 Task: Change  the formatting of the data to Which is Greater than5, In conditional formating, put the option 'Yelow Fill with Drak Yellow Text'add another formatting option Format As Table, insert the option Brown Table style Dark 3 In the sheet  Attendance Sheet for Weekly Overviewbook
Action: Mouse moved to (147, 99)
Screenshot: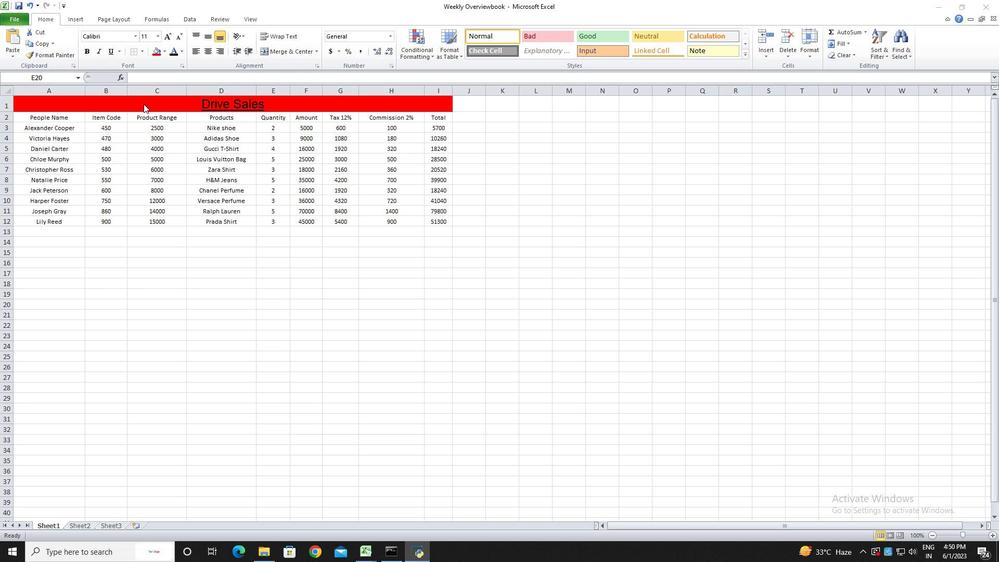 
Action: Mouse pressed left at (147, 99)
Screenshot: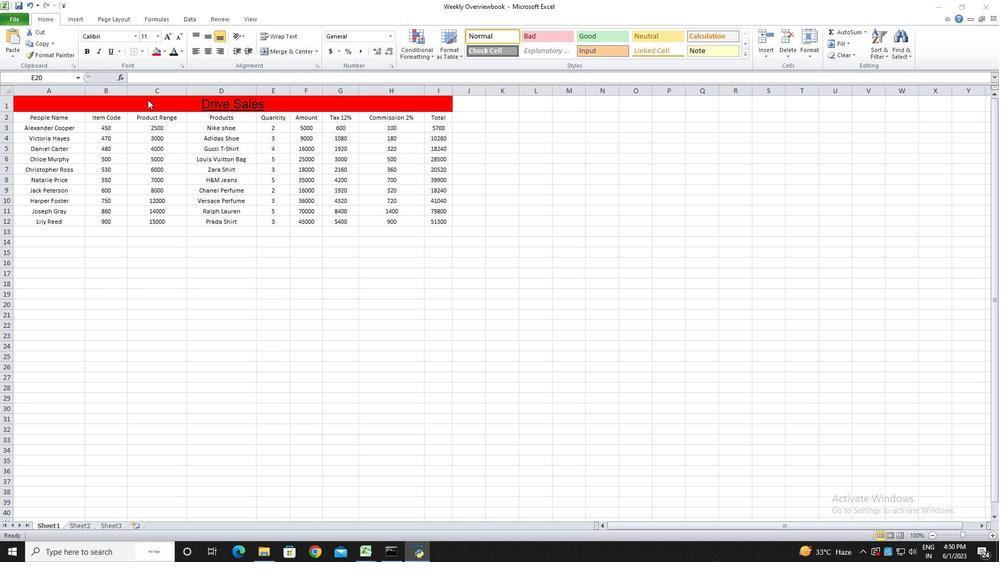 
Action: Mouse moved to (27, 117)
Screenshot: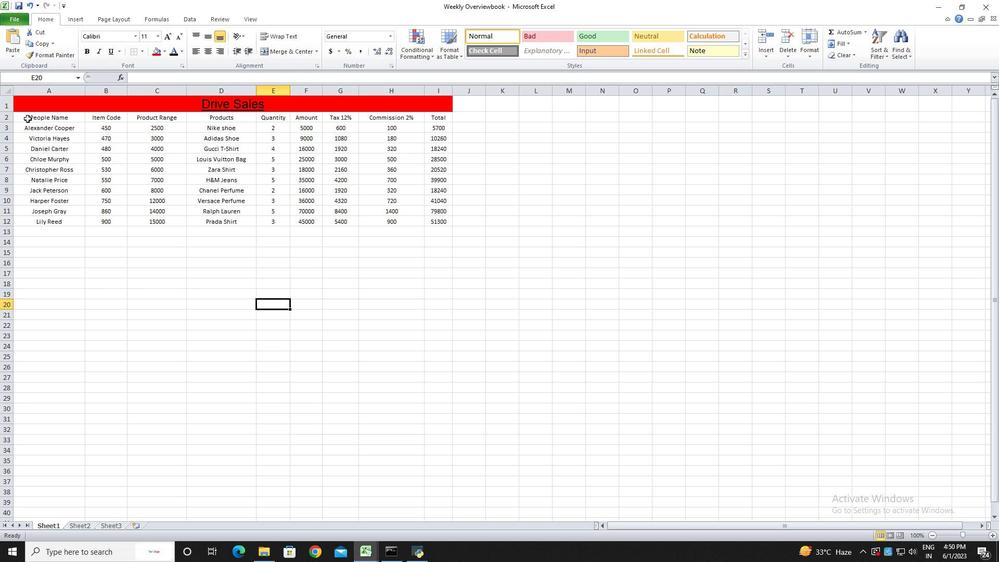 
Action: Mouse pressed left at (27, 117)
Screenshot: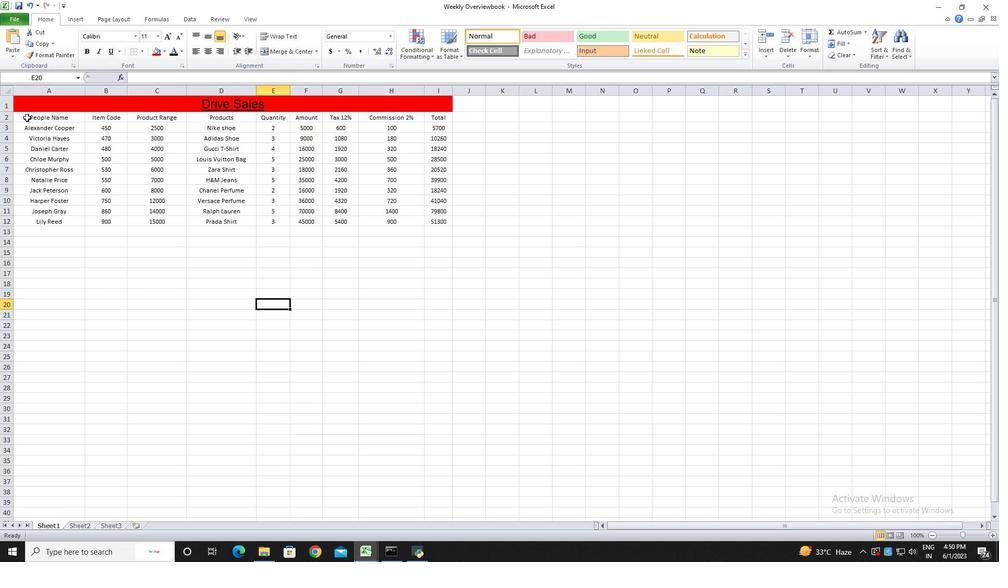 
Action: Mouse moved to (432, 58)
Screenshot: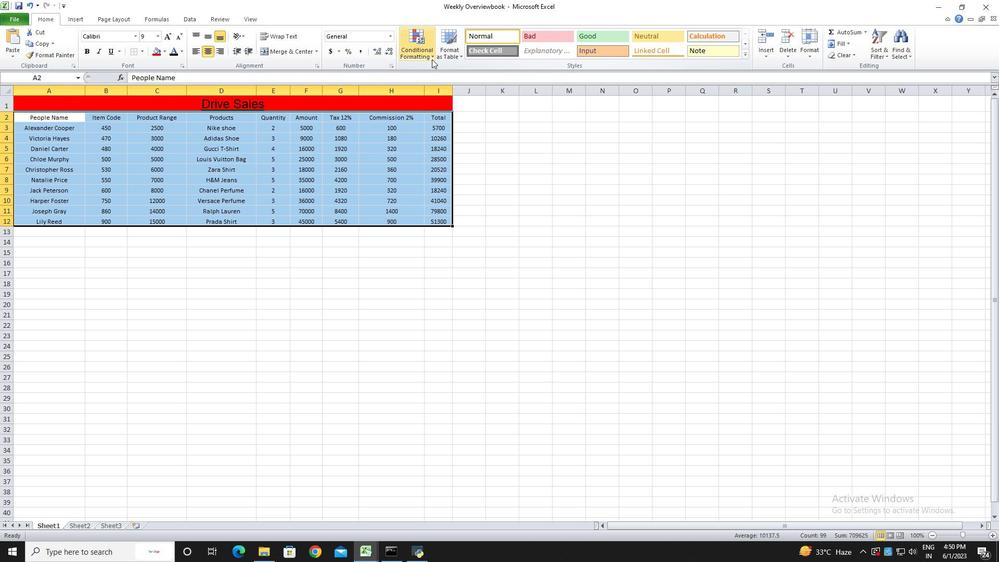 
Action: Mouse pressed left at (432, 58)
Screenshot: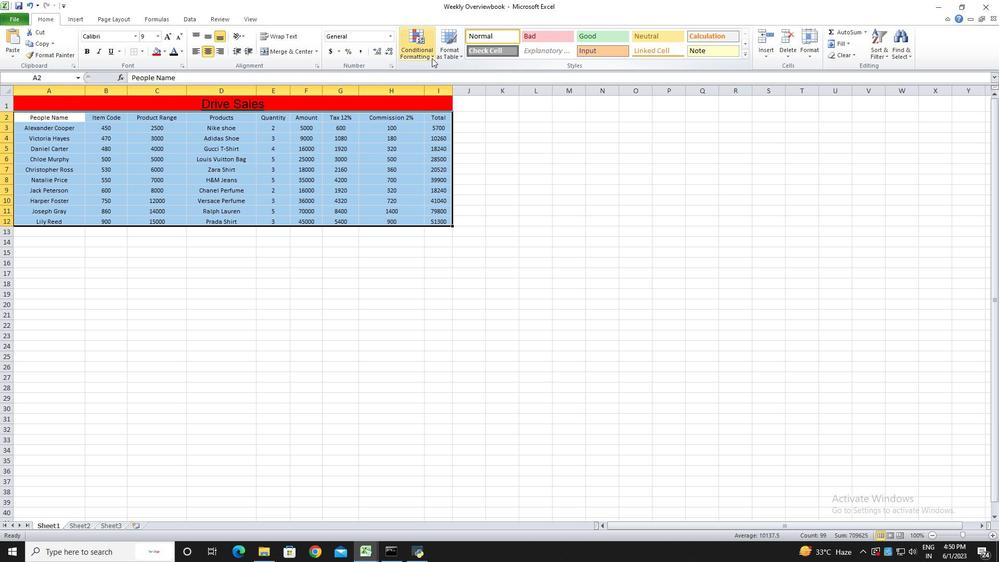 
Action: Mouse moved to (522, 98)
Screenshot: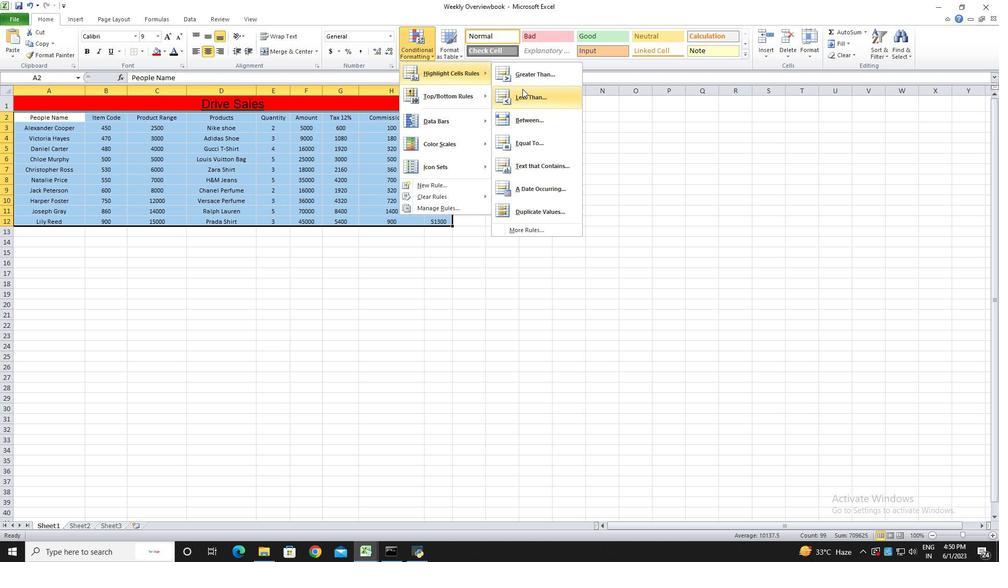 
Action: Mouse pressed left at (522, 98)
Screenshot: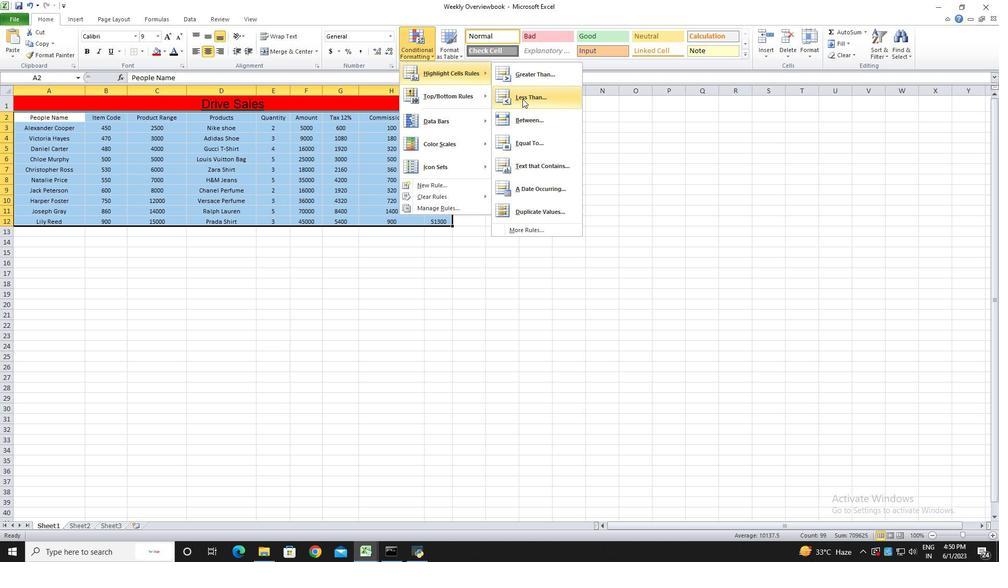 
Action: Key pressed <Key.backspace>5
Screenshot: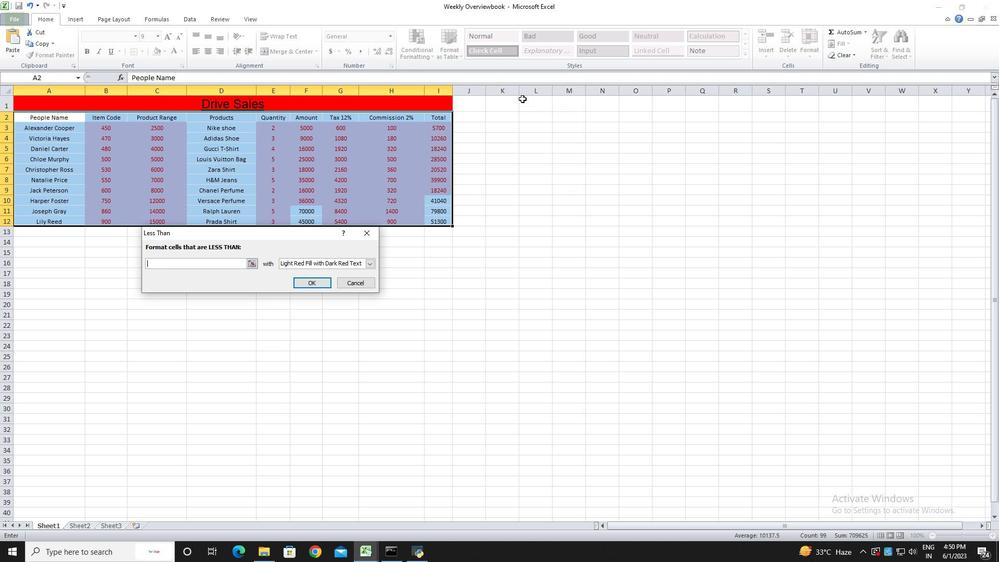 
Action: Mouse moved to (370, 264)
Screenshot: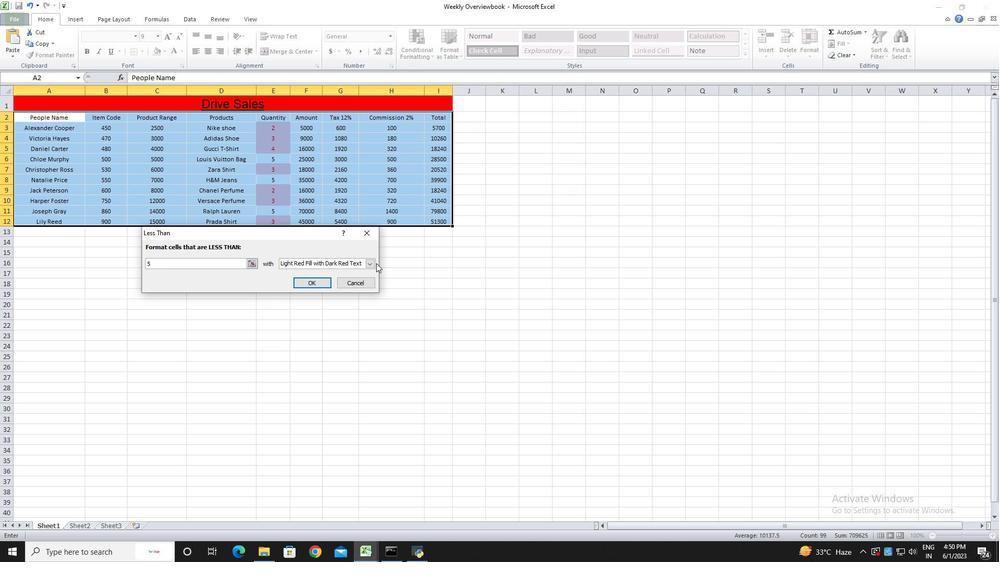 
Action: Mouse pressed left at (370, 264)
Screenshot: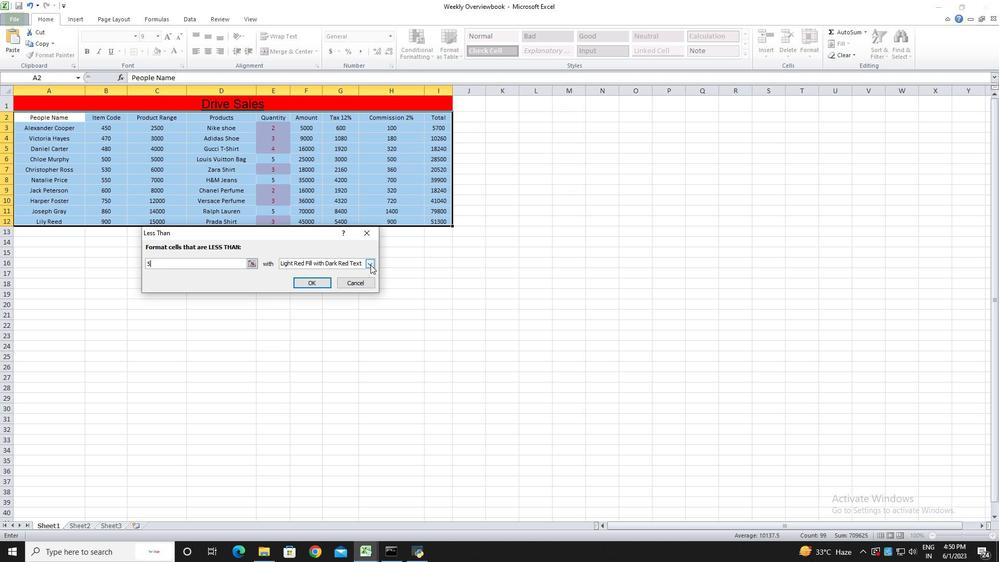 
Action: Mouse moved to (330, 278)
Screenshot: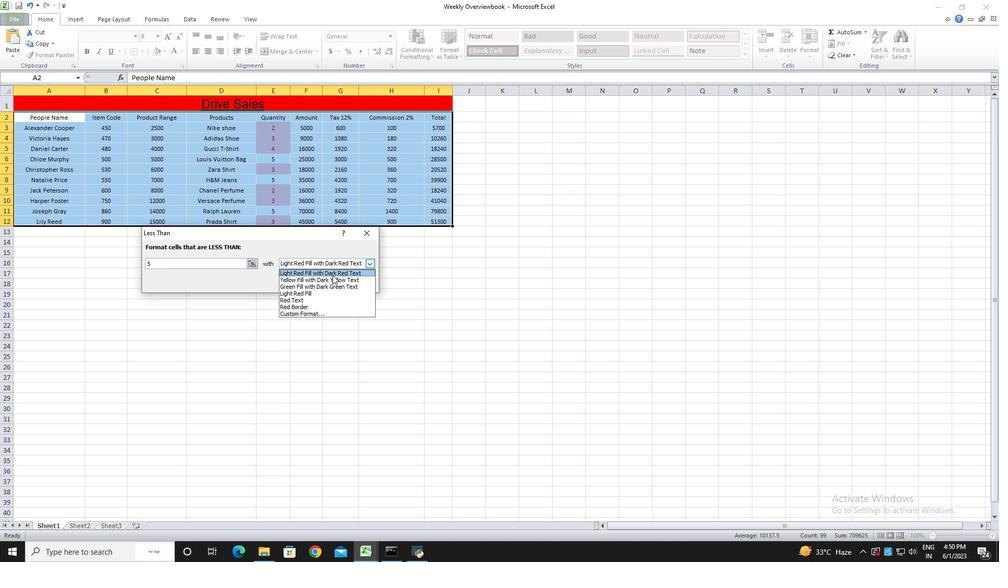 
Action: Mouse pressed left at (330, 278)
Screenshot: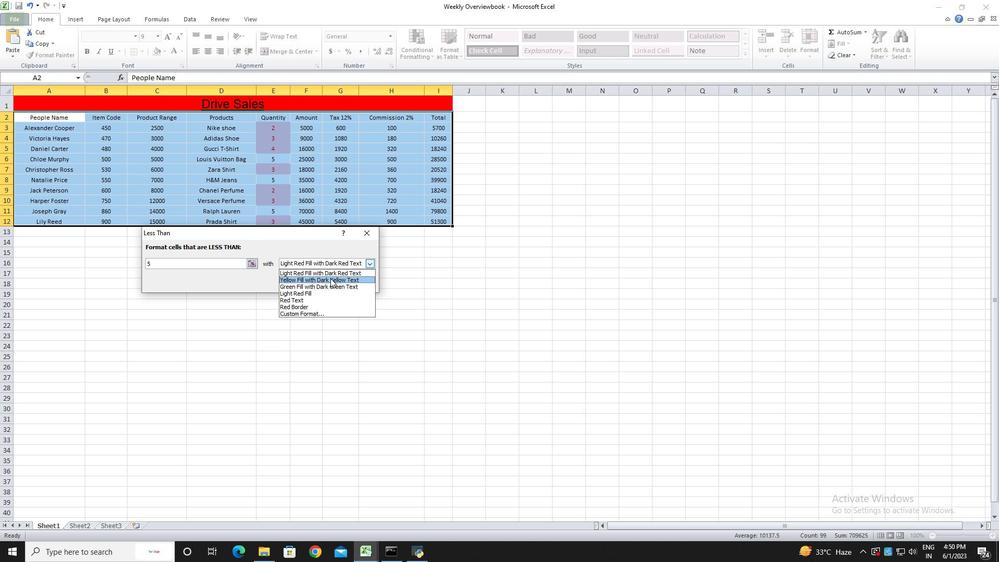 
Action: Mouse moved to (318, 283)
Screenshot: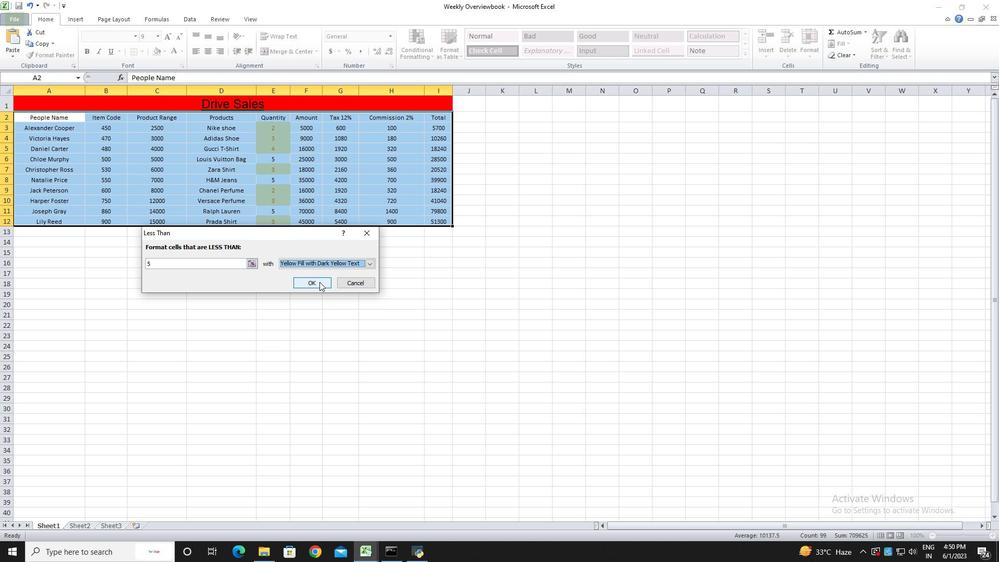 
Action: Mouse pressed left at (318, 283)
Screenshot: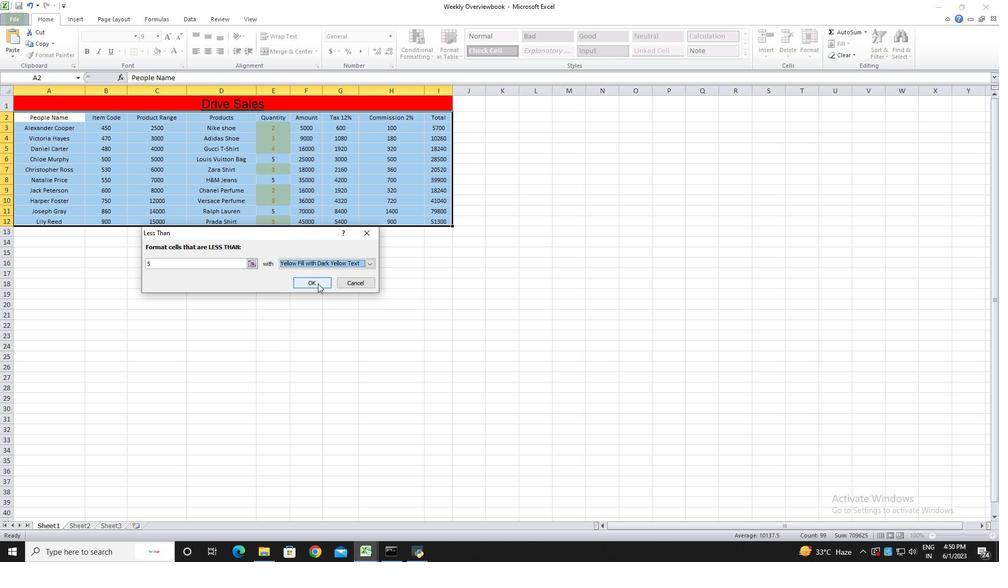
Action: Mouse moved to (461, 55)
Screenshot: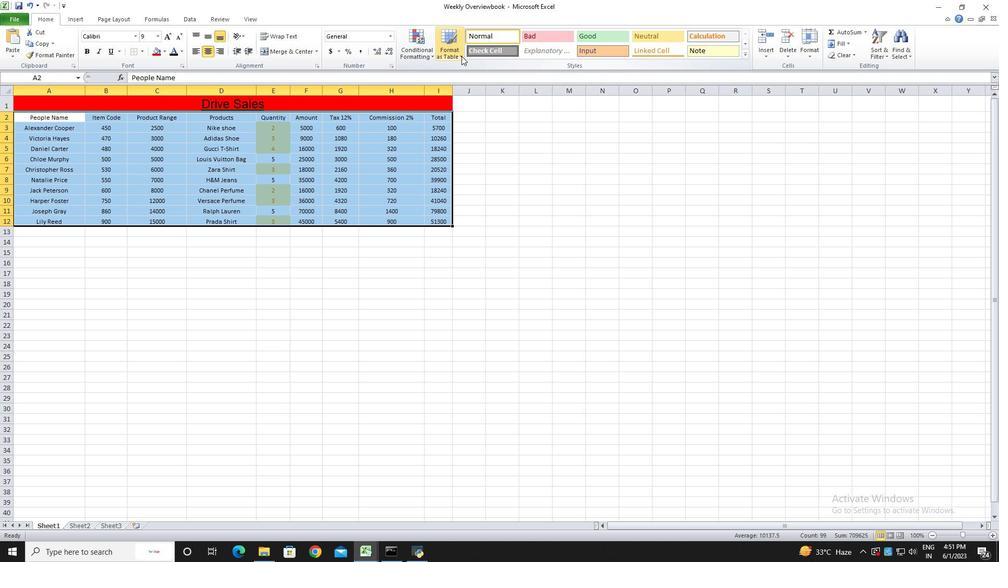 
Action: Mouse pressed left at (461, 55)
Screenshot: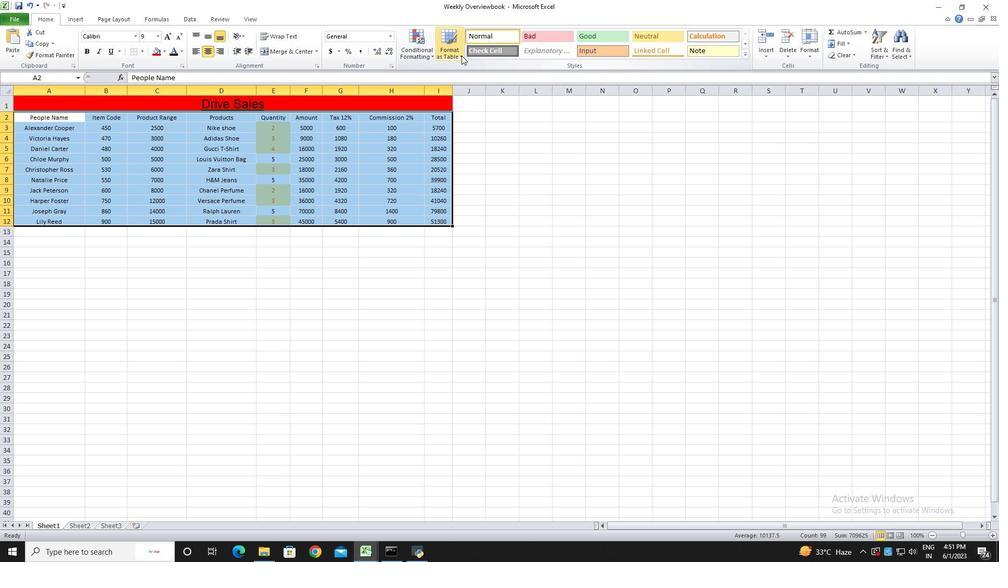 
Action: Mouse moved to (521, 336)
Screenshot: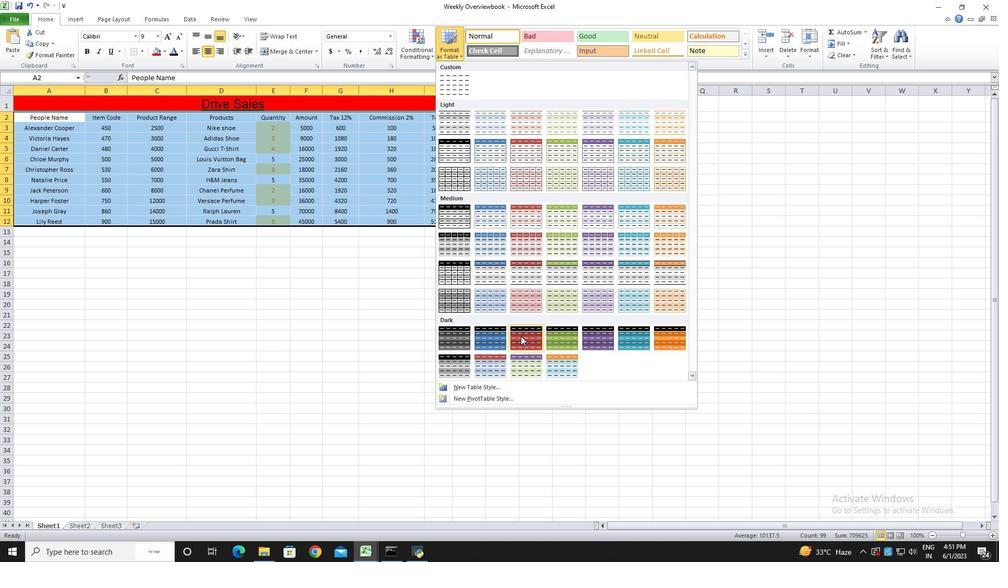 
Action: Mouse pressed left at (521, 336)
Screenshot: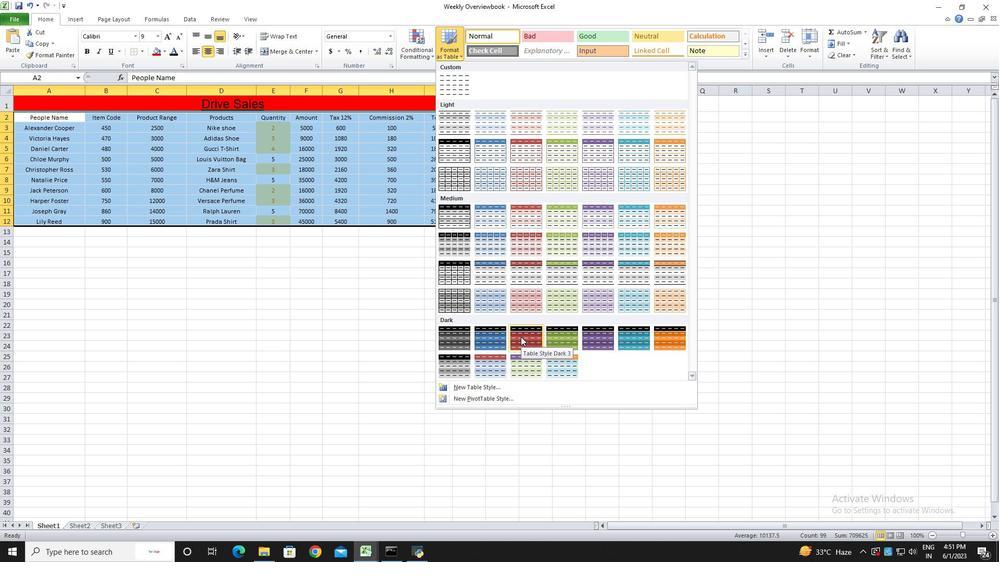 
Action: Mouse moved to (254, 284)
Screenshot: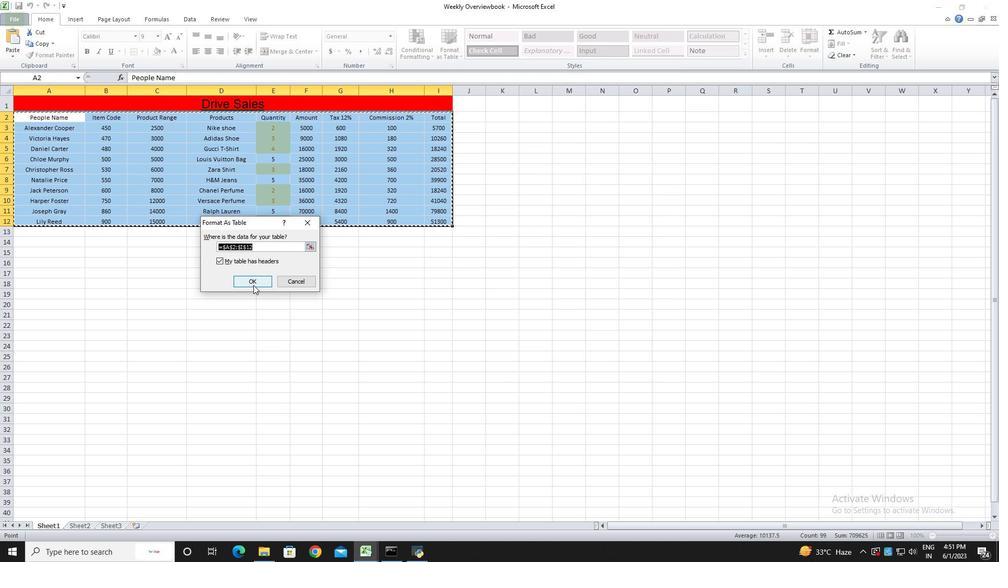 
Action: Mouse pressed left at (254, 284)
Screenshot: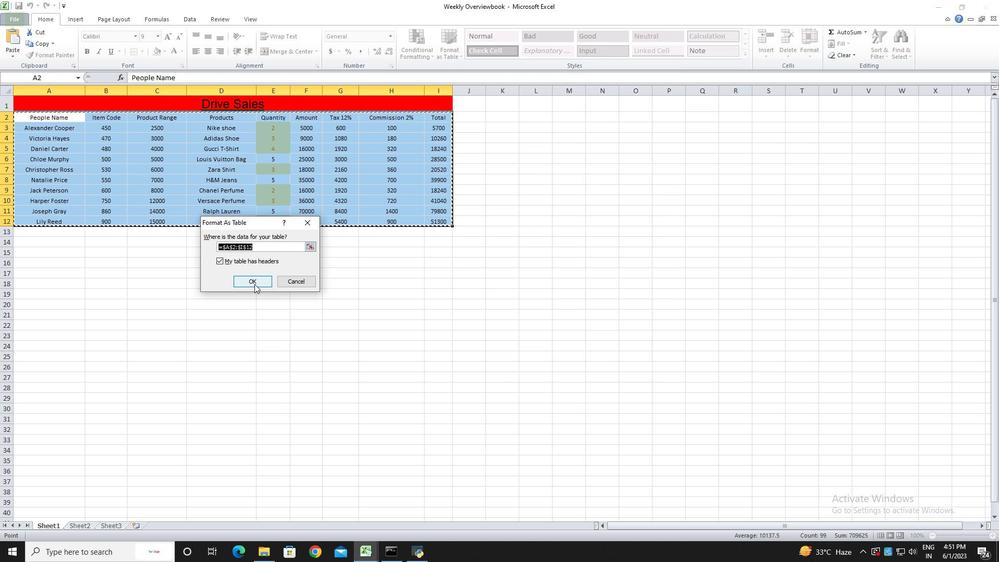 
Action: Mouse moved to (623, 54)
Screenshot: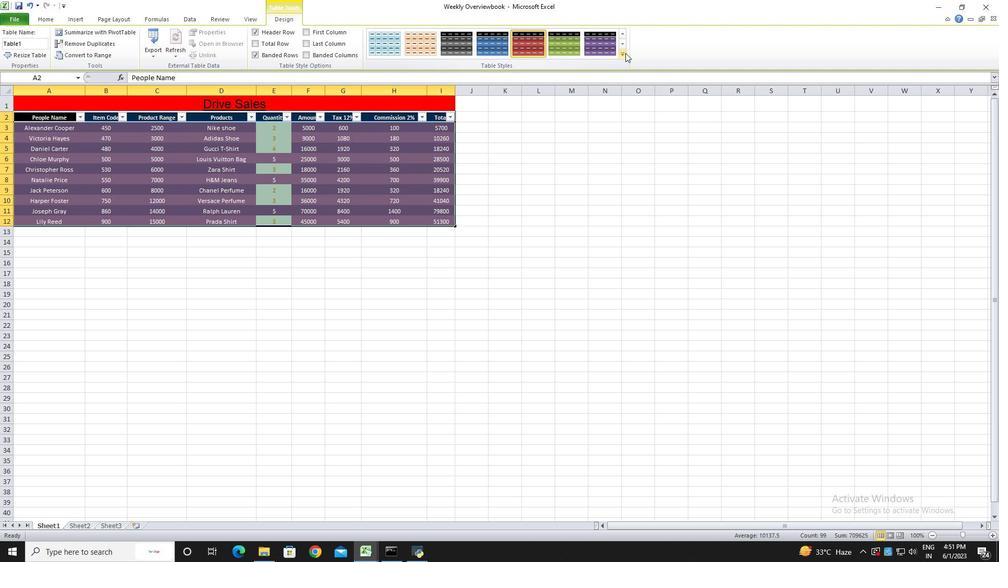 
Action: Mouse pressed left at (623, 54)
Screenshot: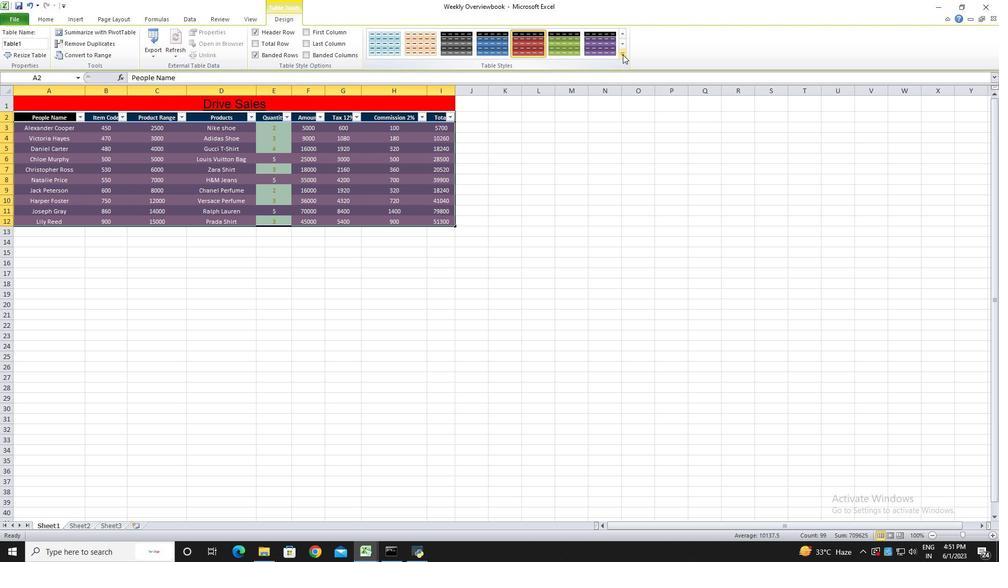 
Action: Mouse moved to (451, 333)
Screenshot: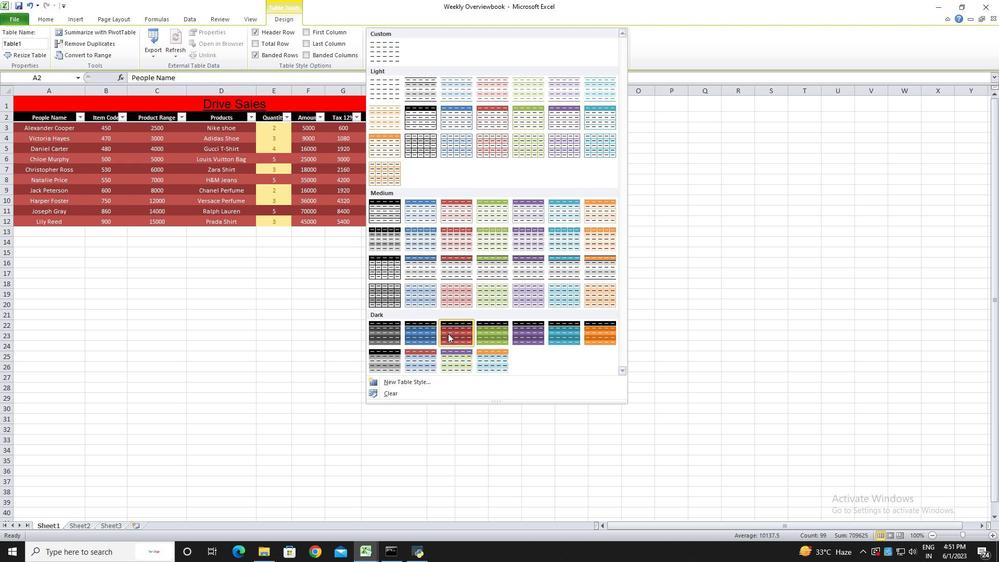
Action: Mouse pressed left at (451, 333)
Screenshot: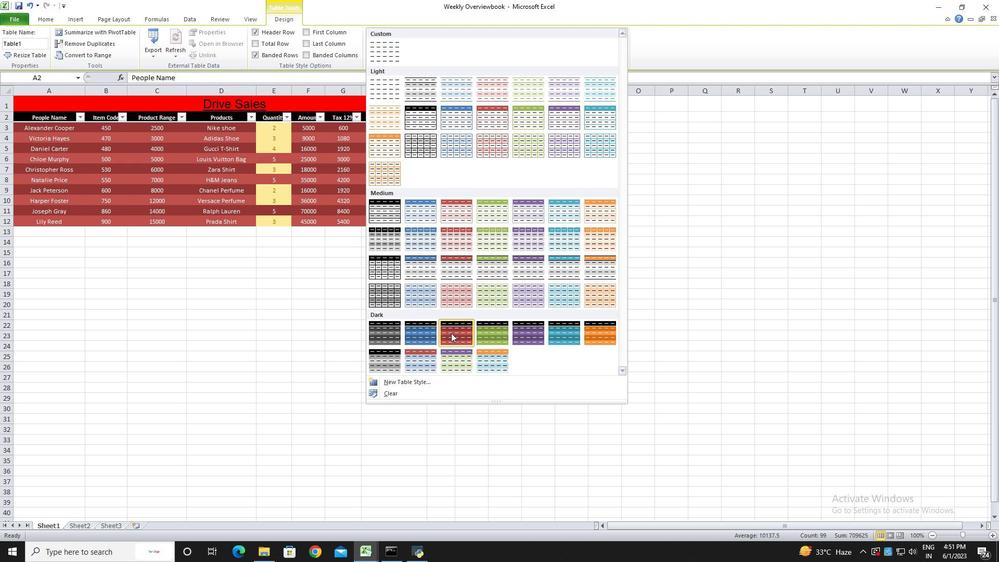 
Action: Mouse moved to (360, 313)
Screenshot: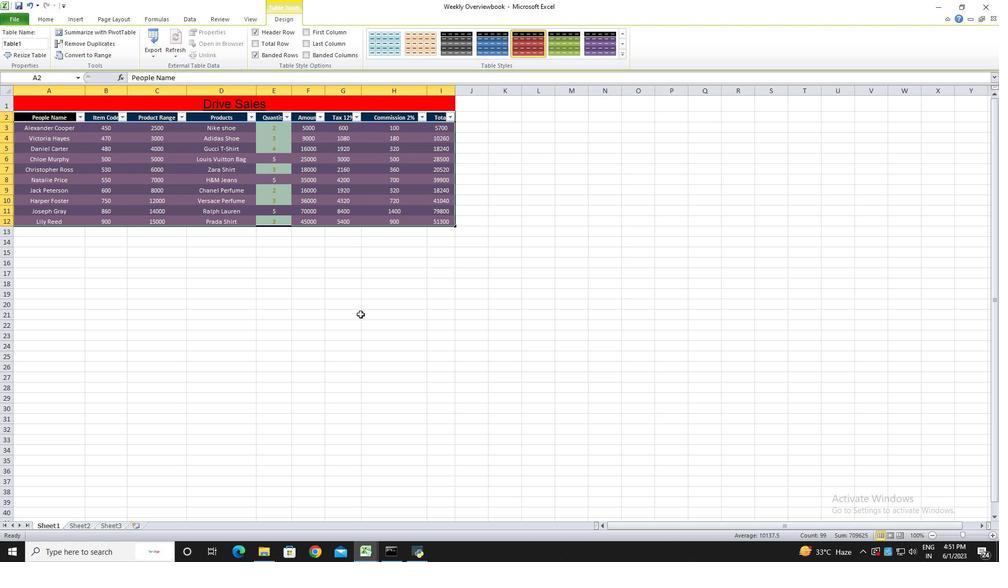 
Action: Mouse pressed left at (360, 313)
Screenshot: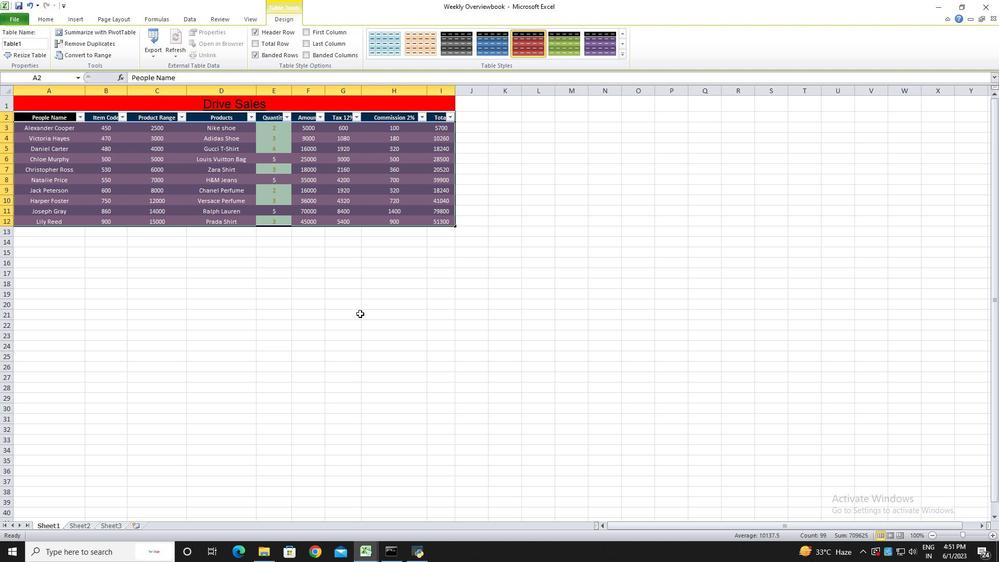 
Action: Key pressed ctrl+S<'\x13'><'\x13'><'\x13'><'\x13'><'\x13'><'\x13'><'\x13'><'\x13'><'\x13'><'\x13'><'\x13'><'\x13'>
Screenshot: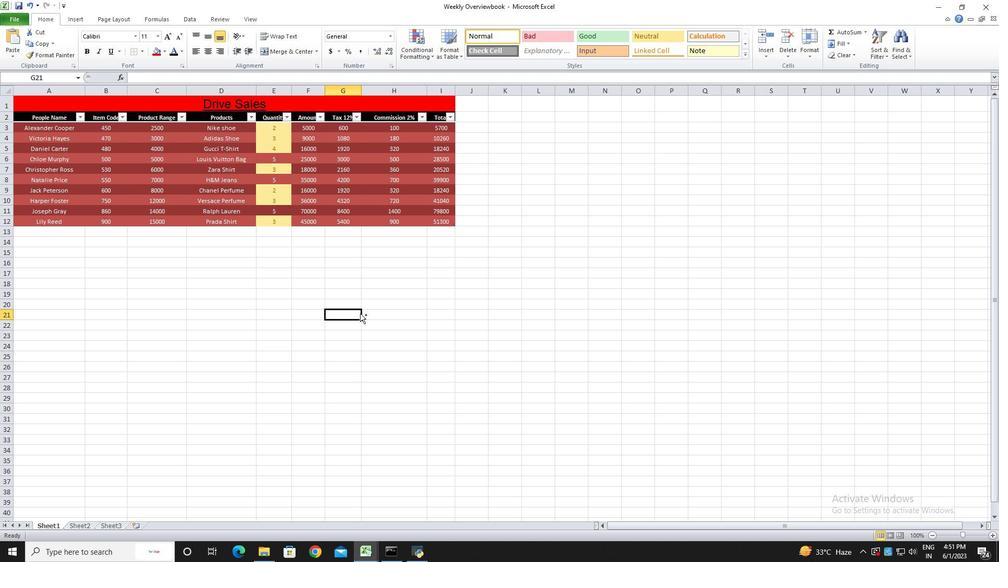 
Action: Mouse moved to (242, 311)
Screenshot: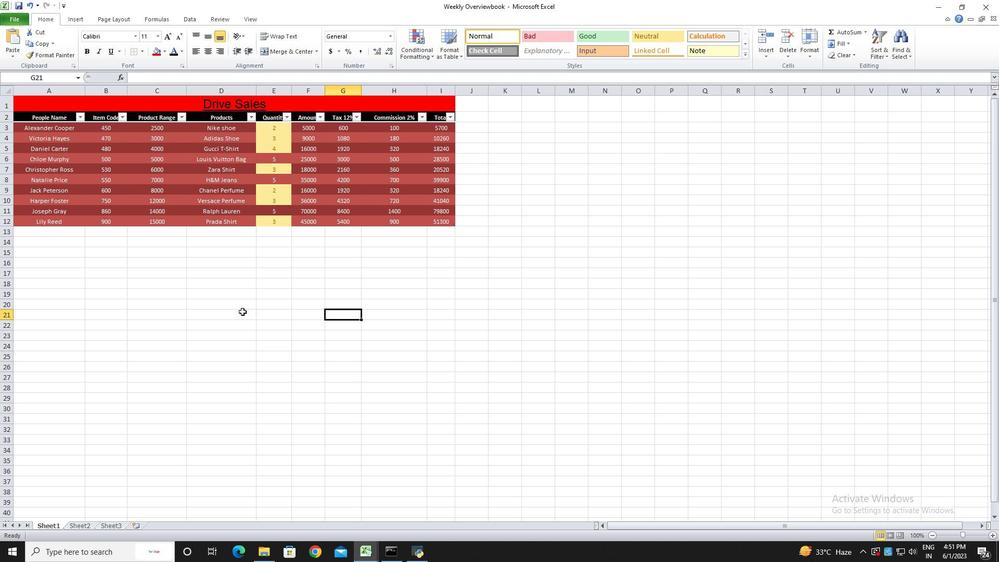 
